 Task: Change the title font size to 12.
Action: Mouse moved to (192, 68)
Screenshot: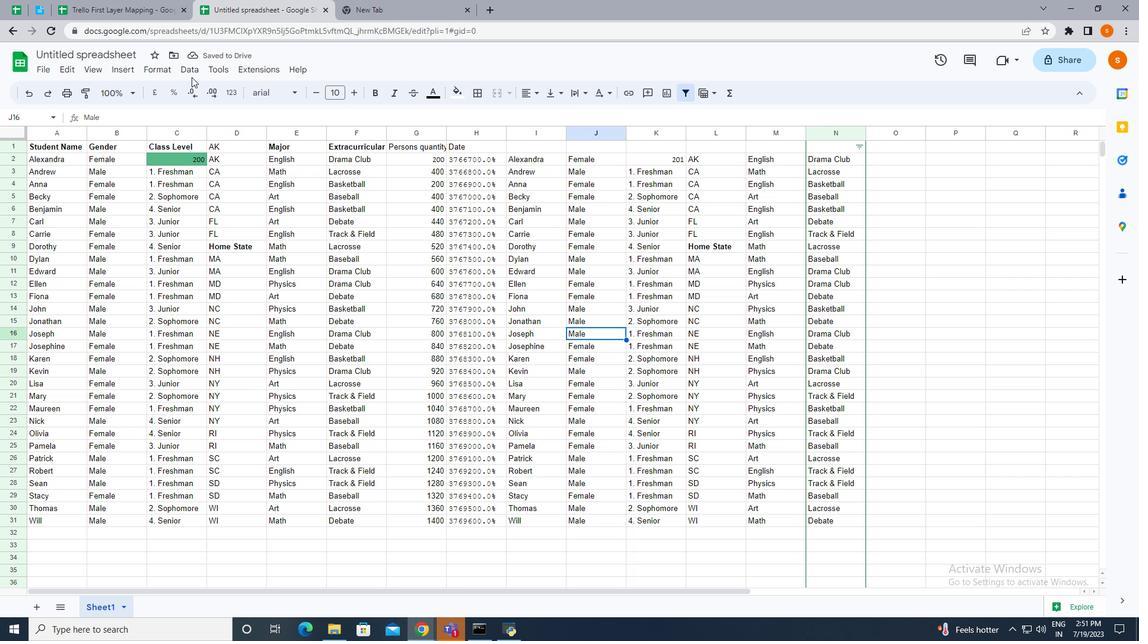 
Action: Mouse pressed left at (192, 68)
Screenshot: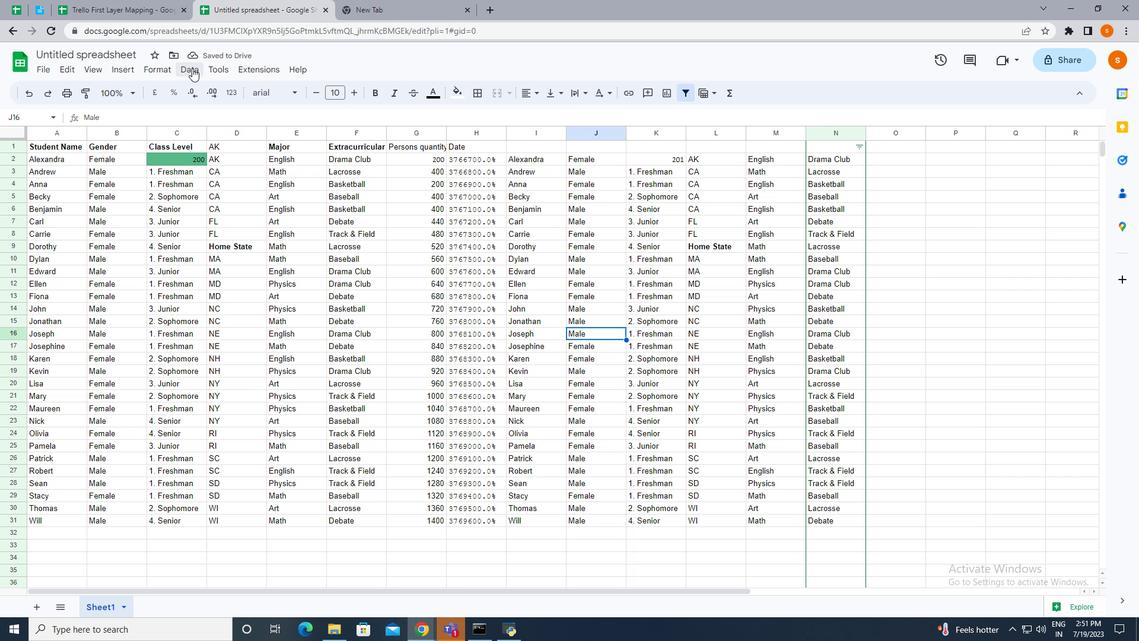 
Action: Mouse moved to (222, 181)
Screenshot: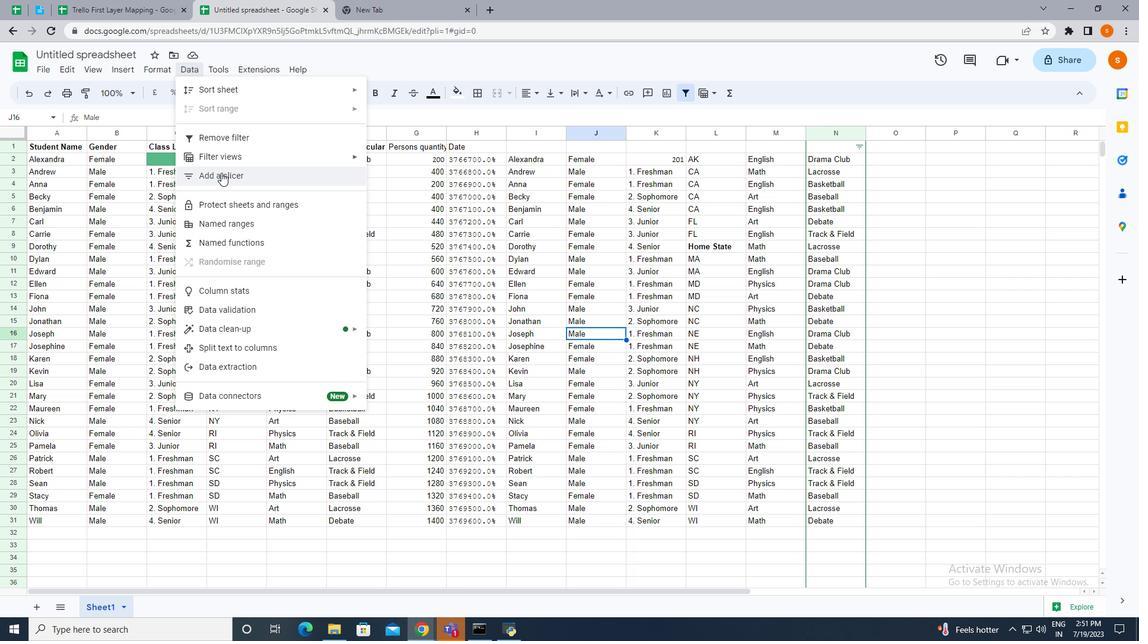
Action: Mouse pressed left at (222, 181)
Screenshot: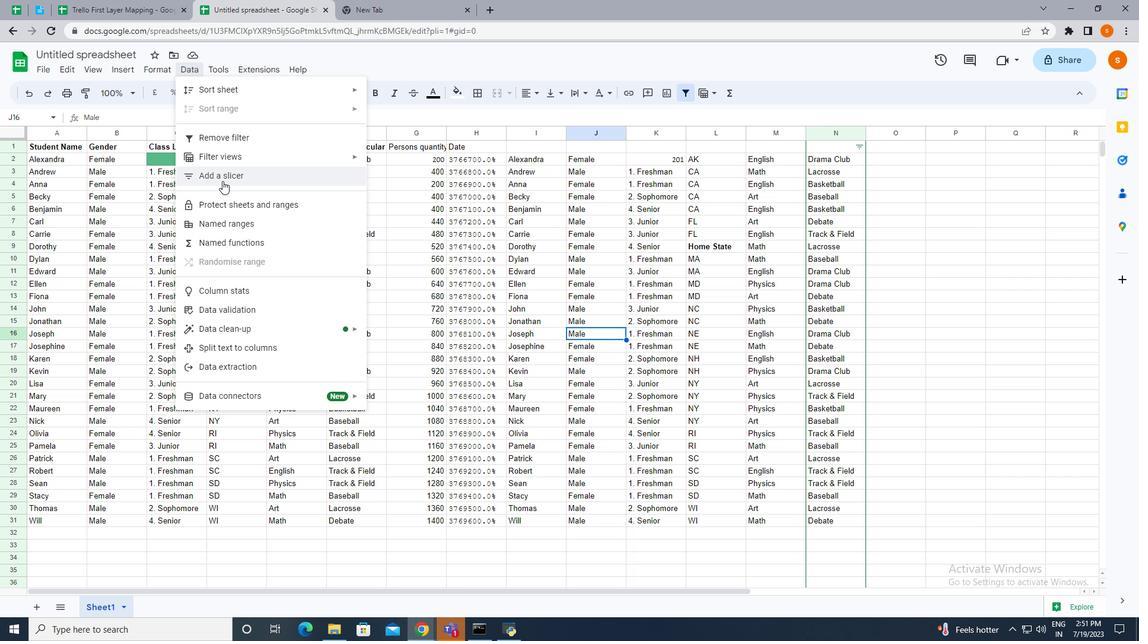 
Action: Mouse moved to (1005, 209)
Screenshot: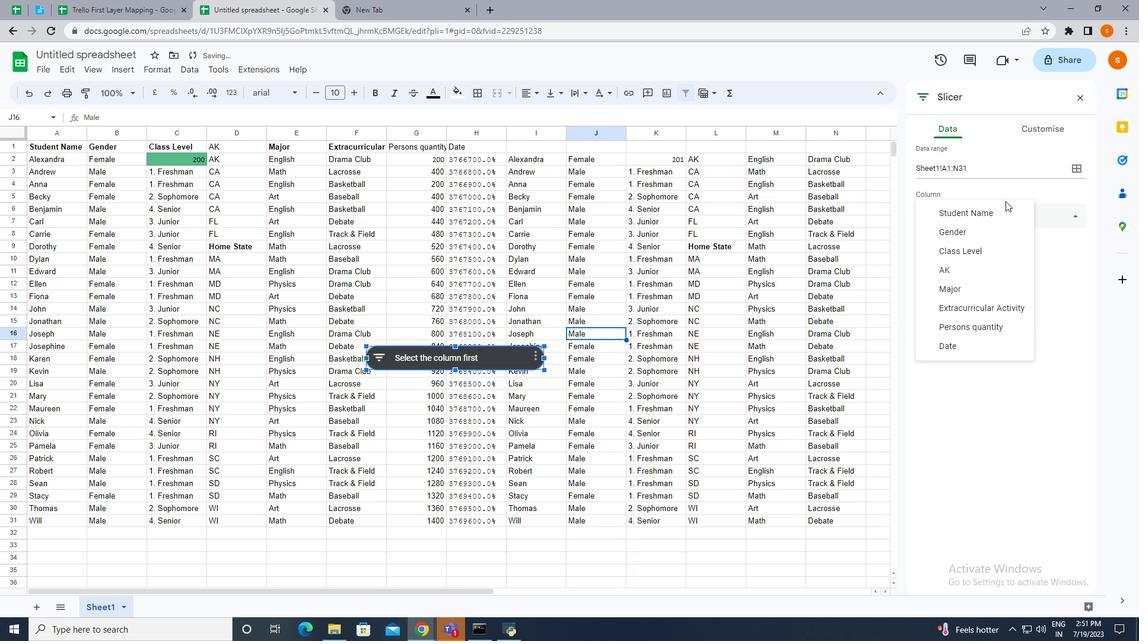 
Action: Mouse pressed left at (1005, 209)
Screenshot: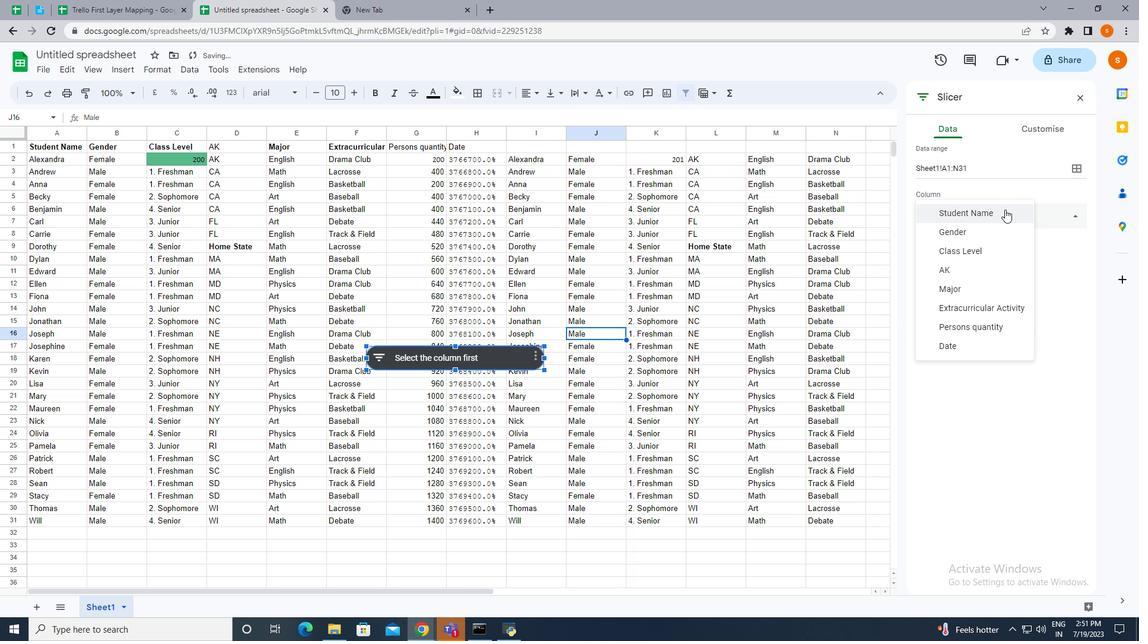 
Action: Mouse moved to (1037, 130)
Screenshot: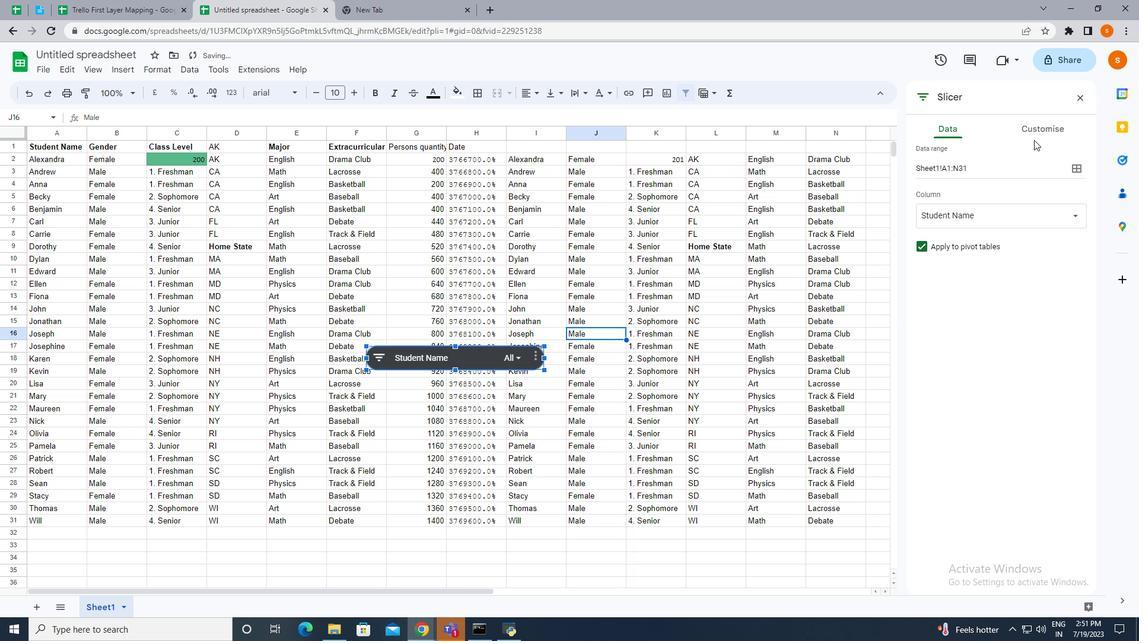 
Action: Mouse pressed left at (1037, 130)
Screenshot: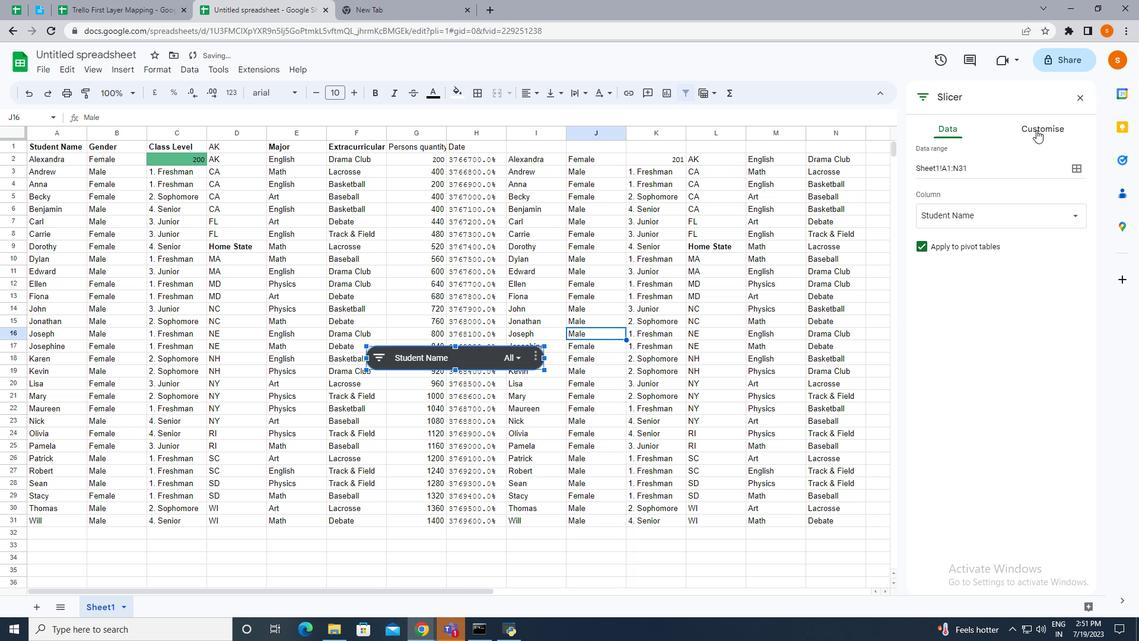 
Action: Mouse moved to (1040, 227)
Screenshot: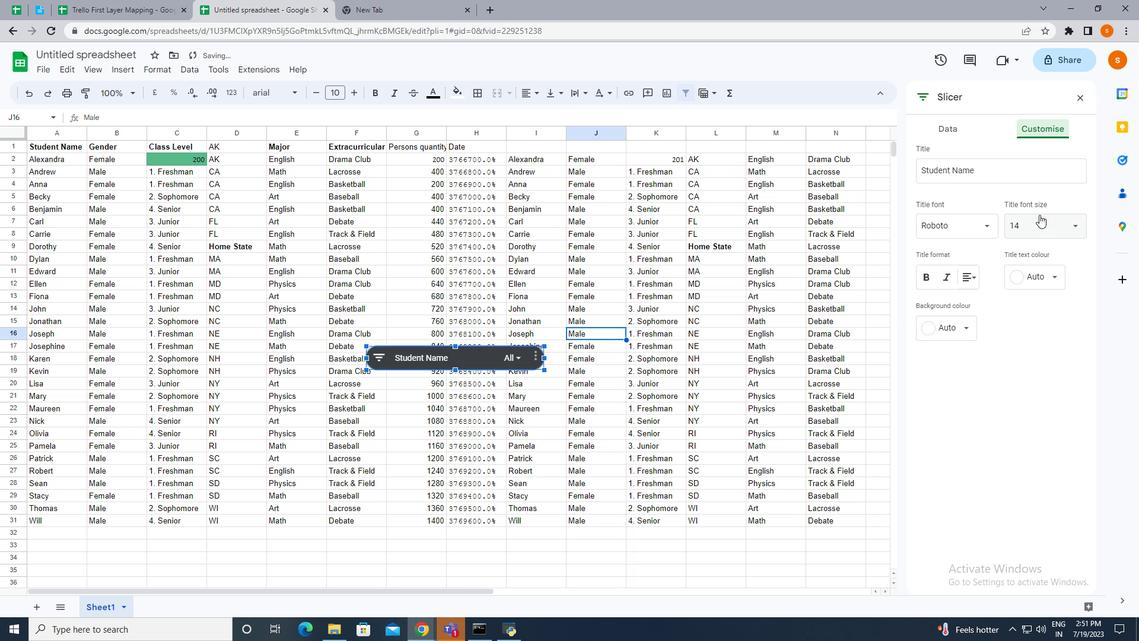 
Action: Mouse pressed left at (1040, 227)
Screenshot: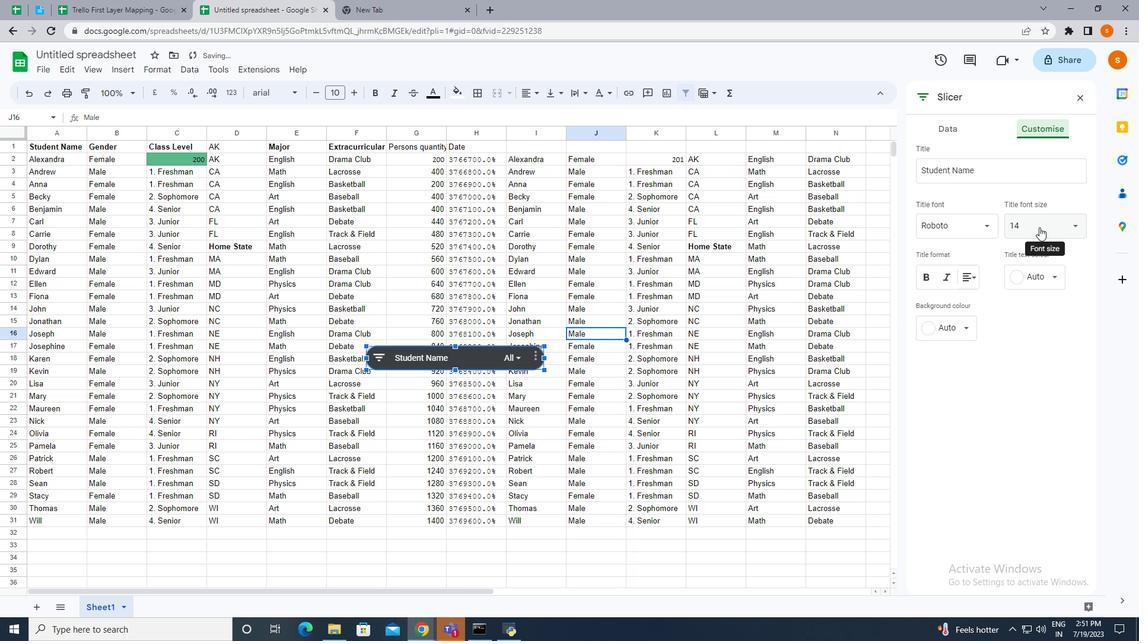 
Action: Mouse moved to (1034, 204)
Screenshot: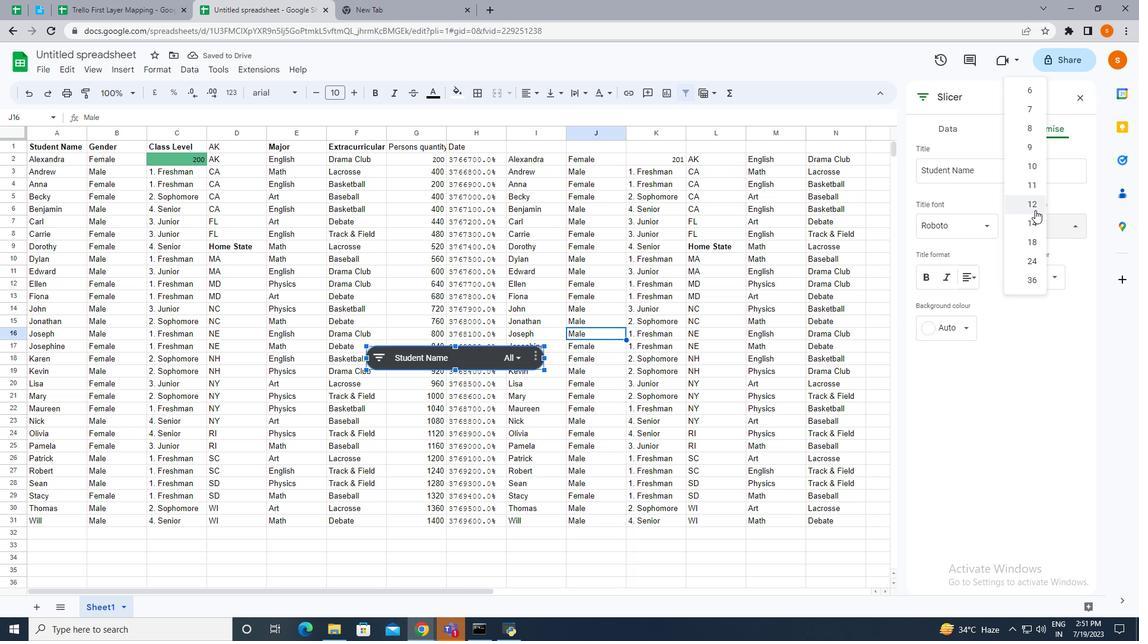 
Action: Mouse pressed left at (1034, 204)
Screenshot: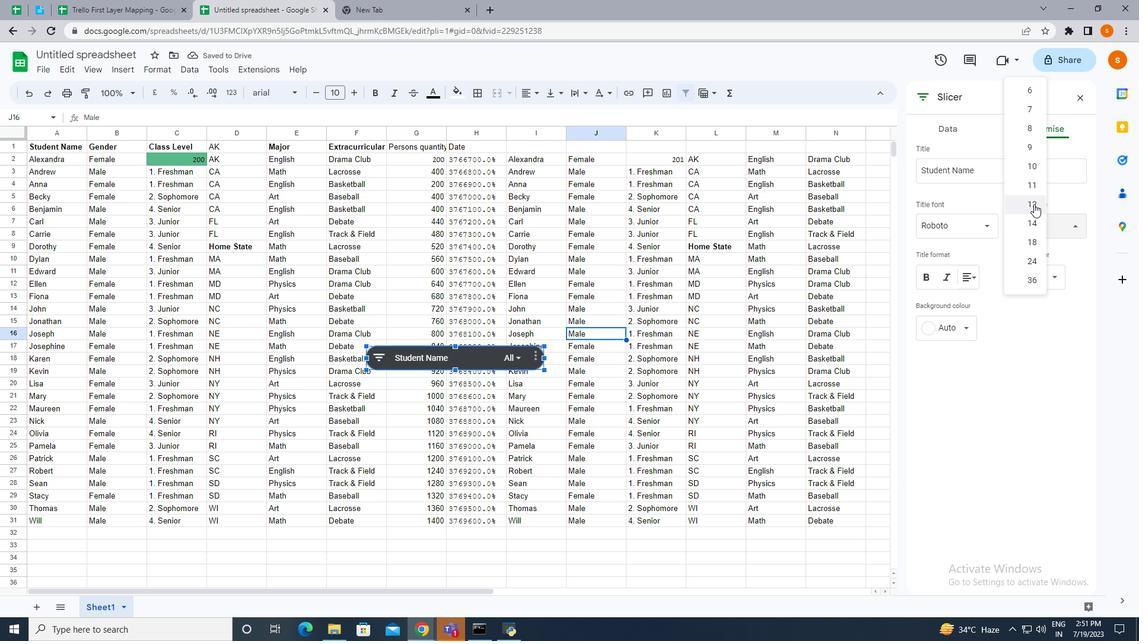 
Action: Mouse moved to (955, 360)
Screenshot: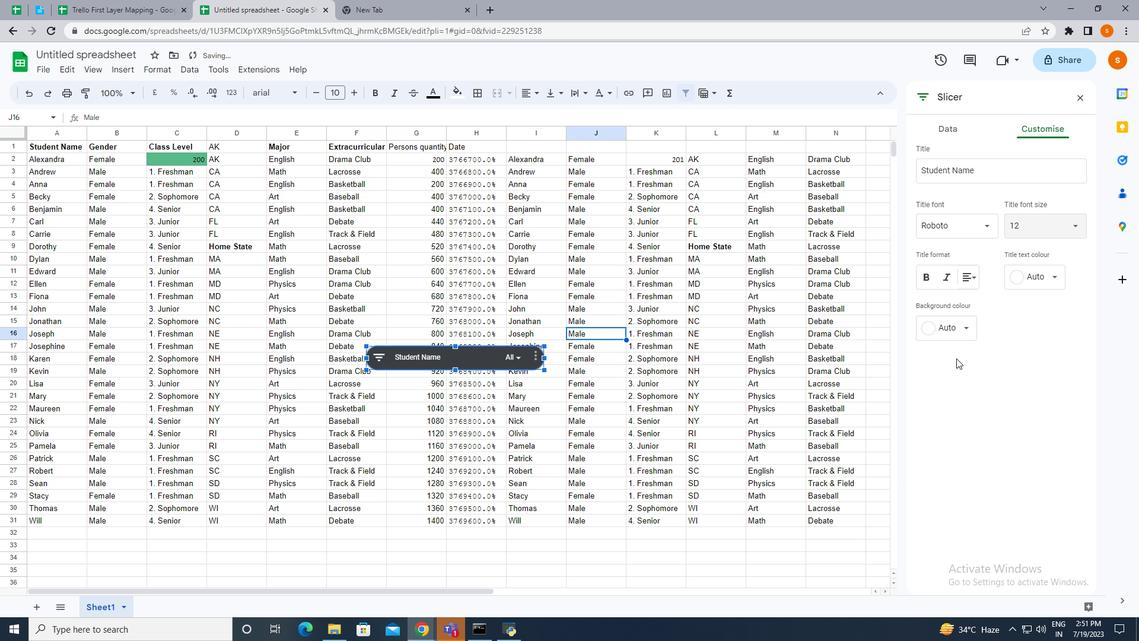 
